 Task: Create in the project XpertTech in Backlog an issue 'Integrate a new live chat feature into an existing e-commerce website to improve customer service and engagement', assign it to team member softage.1@softage.net and change the status to IN PROGRESS.
Action: Mouse moved to (370, 230)
Screenshot: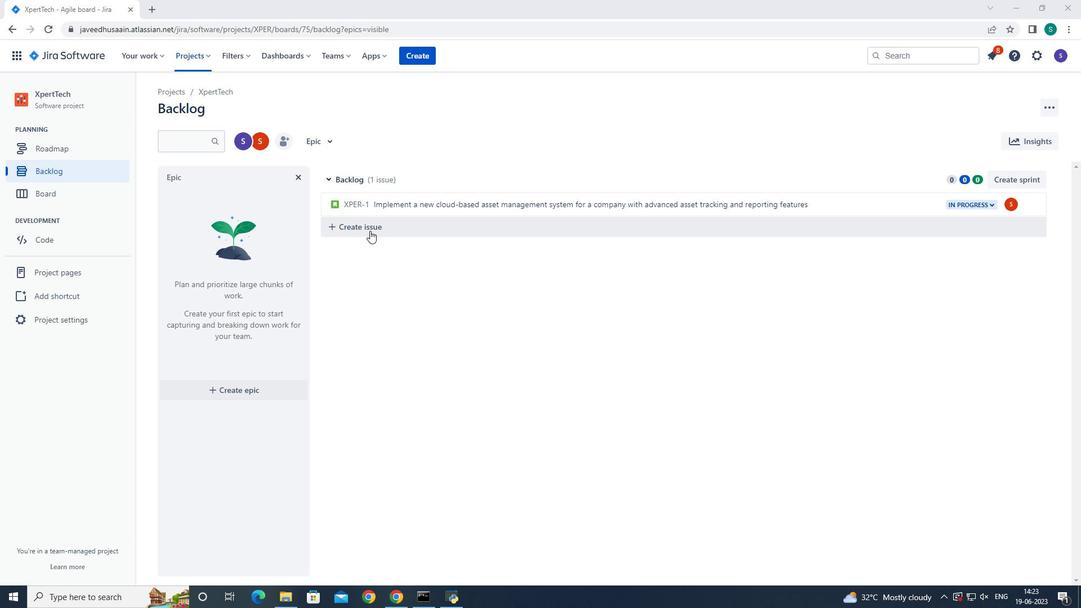 
Action: Mouse pressed left at (370, 230)
Screenshot: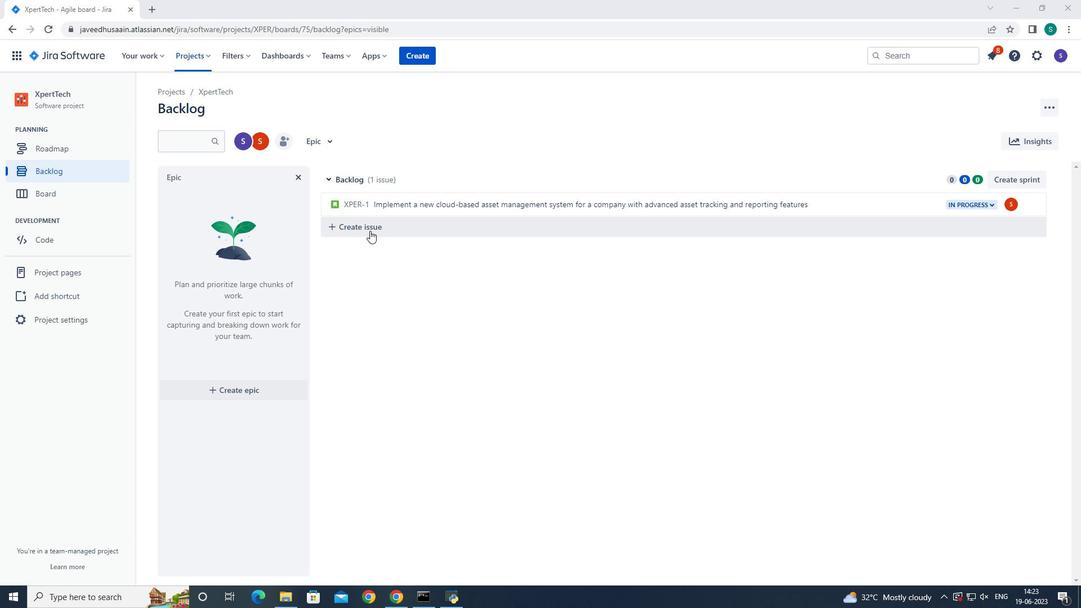 
Action: Mouse moved to (372, 222)
Screenshot: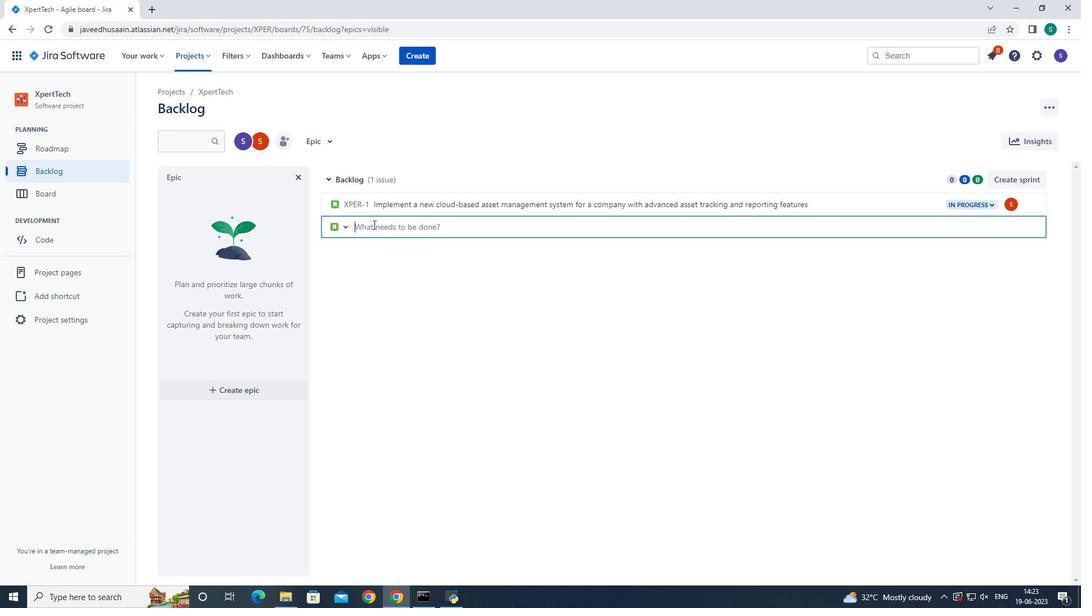 
Action: Mouse pressed left at (372, 222)
Screenshot: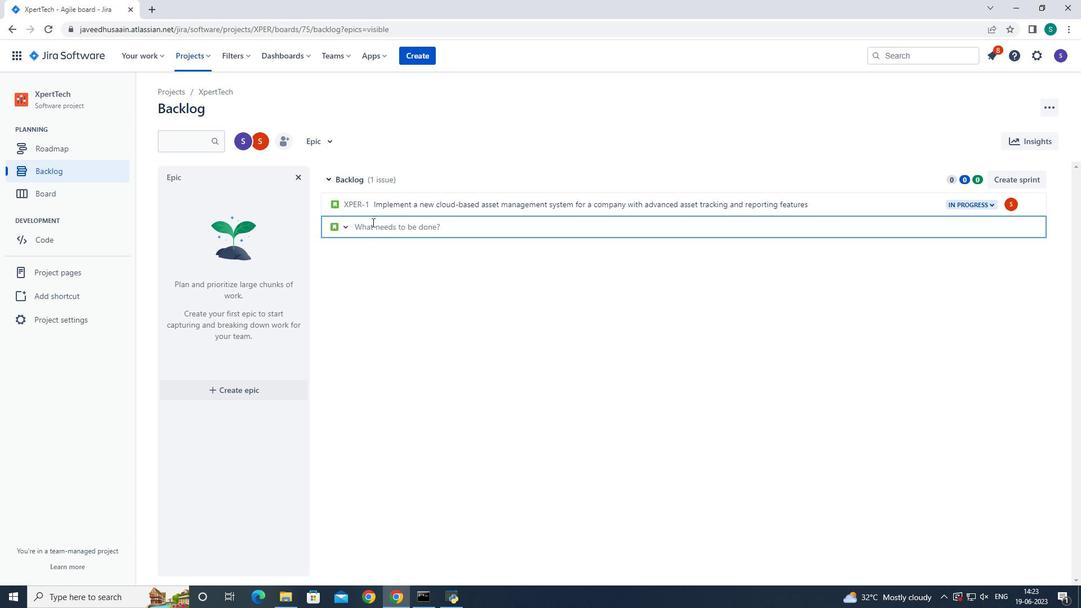 
Action: Key pressed <Key.shift>Integeate<Key.space>a<Key.space>new<Key.space>live<Key.space>chat<Key.space>feature<Key.space>into<Key.space>an<Key.space>exsting<Key.space>e-commerce<Key.space>website<Key.space>to<Key.space>improve<Key.space>customer<Key.space>service<Key.space>and<Key.space>engagement
Screenshot: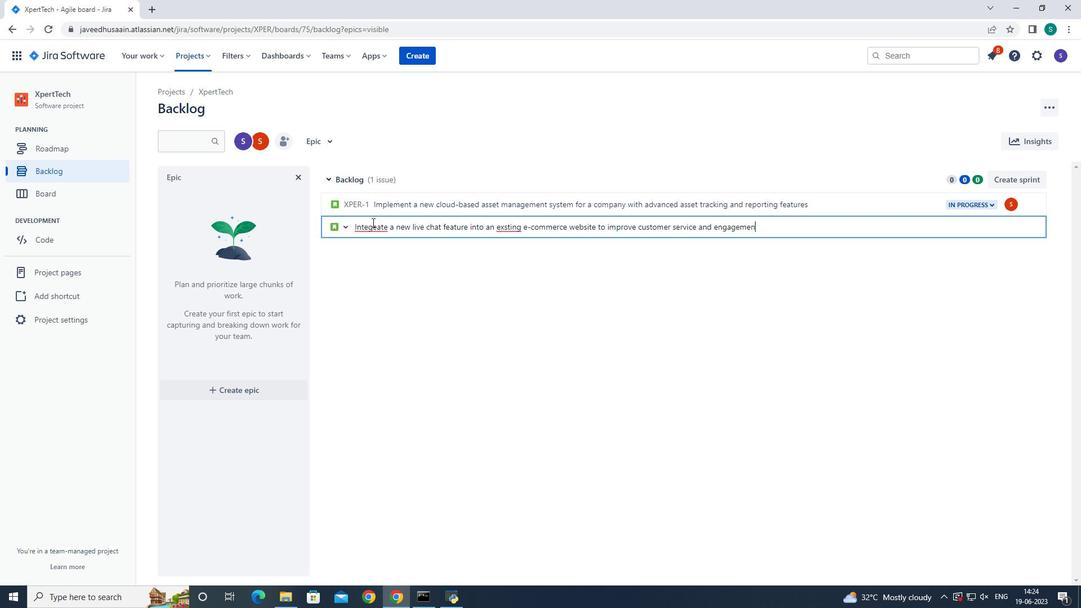 
Action: Mouse moved to (552, 257)
Screenshot: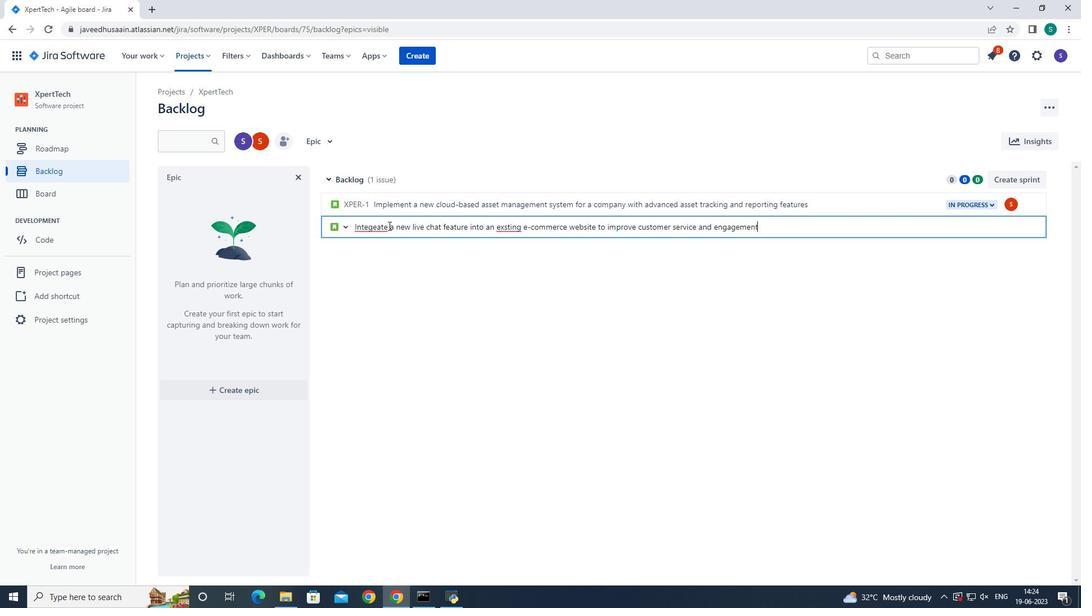 
Action: Key pressed <Key.enter>
Screenshot: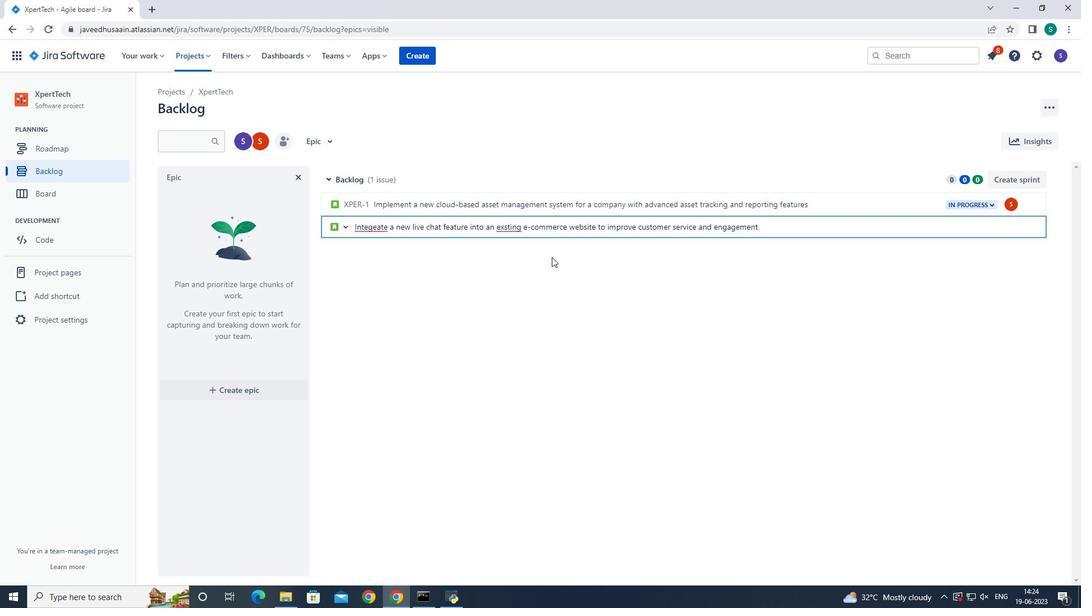 
Action: Mouse moved to (1010, 226)
Screenshot: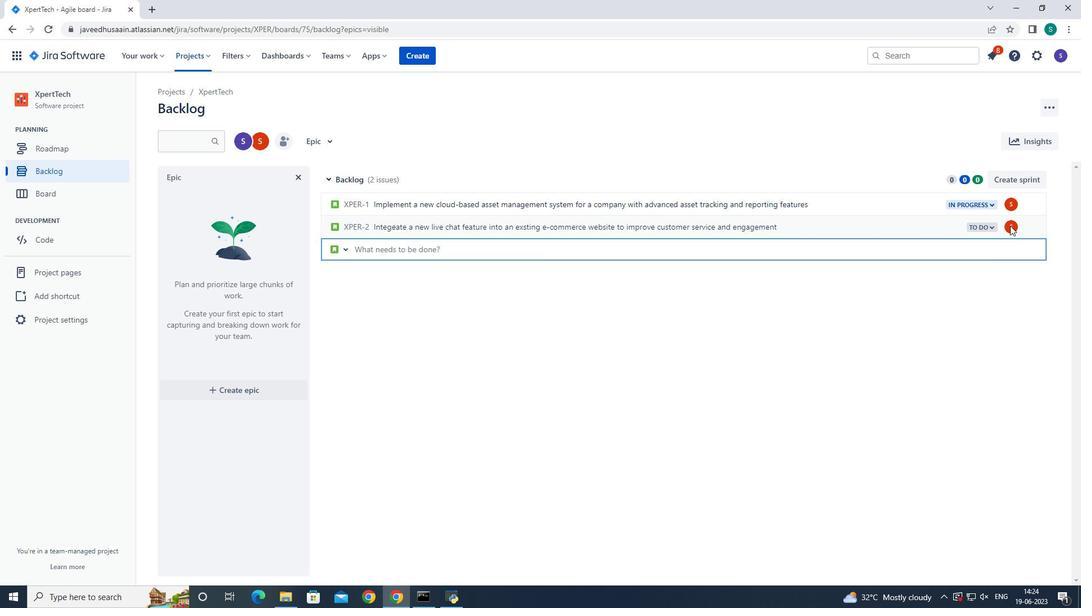 
Action: Mouse pressed left at (1010, 226)
Screenshot: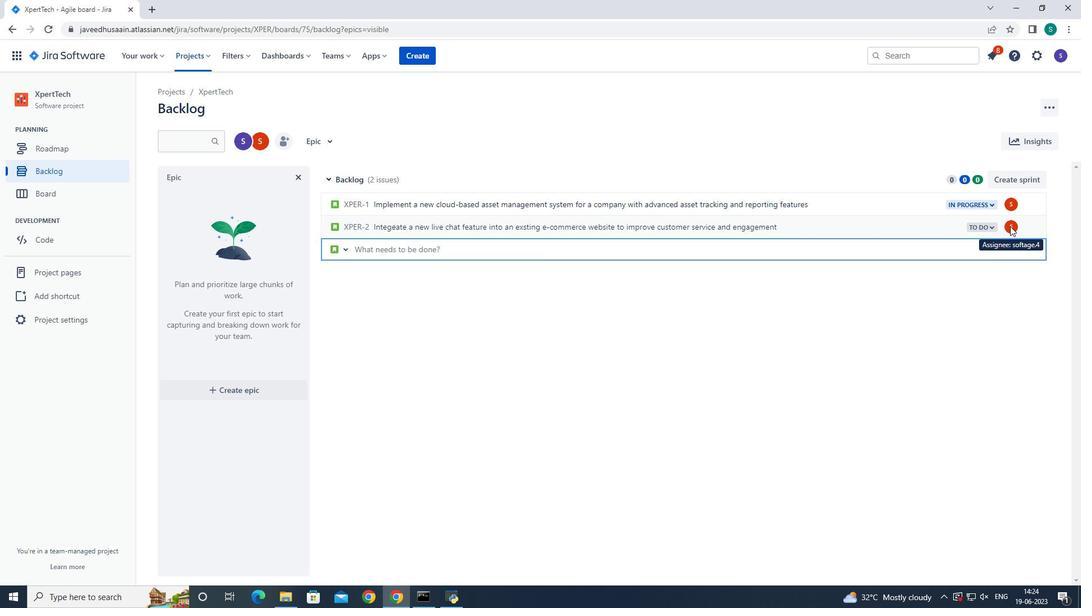 
Action: Mouse pressed left at (1010, 226)
Screenshot: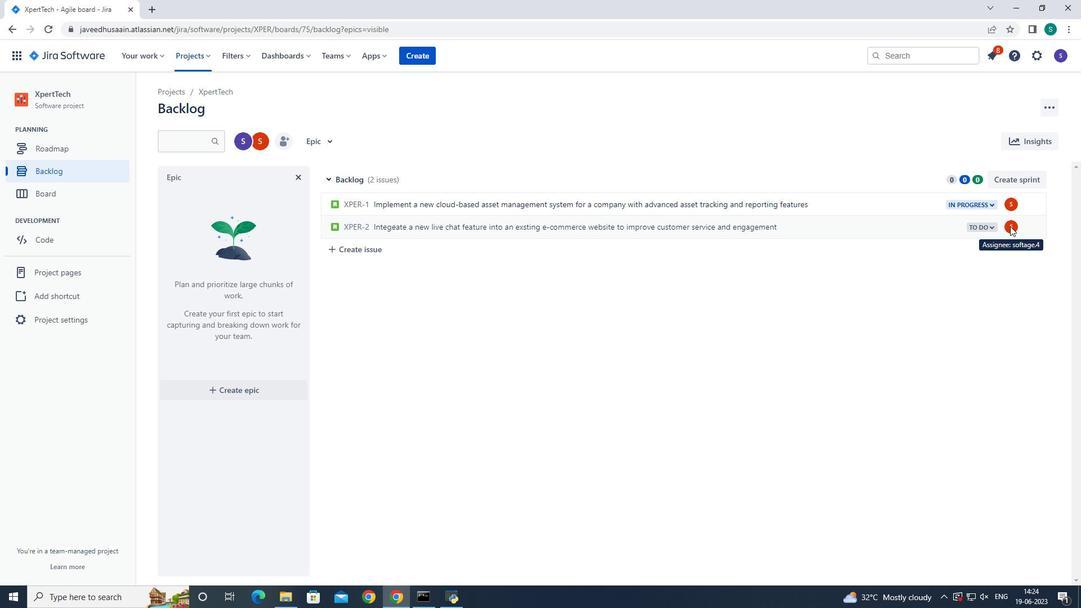 
Action: Mouse moved to (1011, 227)
Screenshot: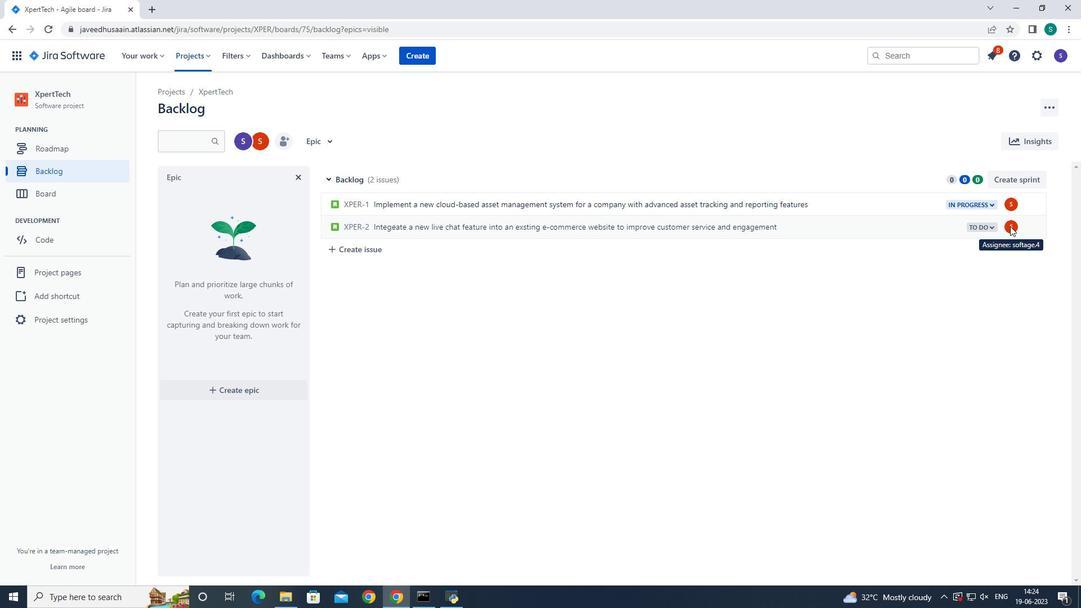 
Action: Mouse pressed left at (1011, 227)
Screenshot: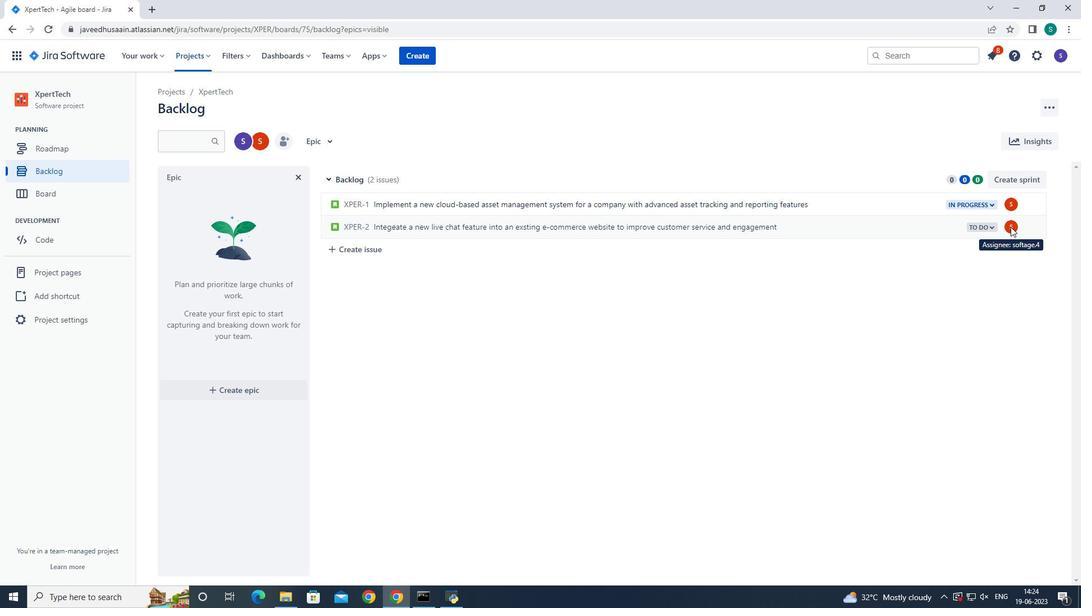 
Action: Mouse moved to (1008, 227)
Screenshot: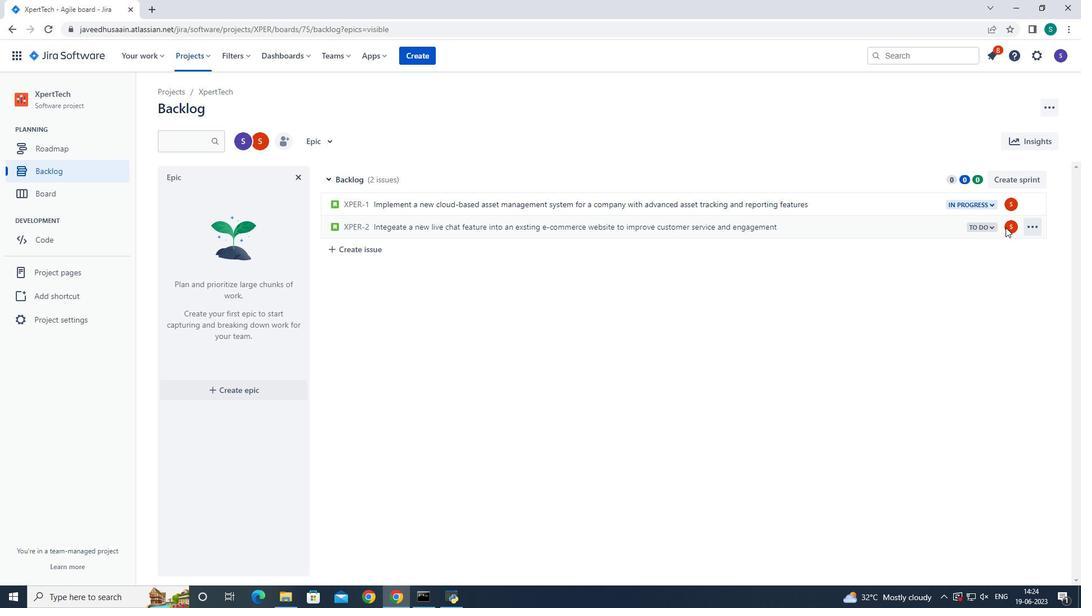 
Action: Mouse pressed left at (1008, 227)
Screenshot: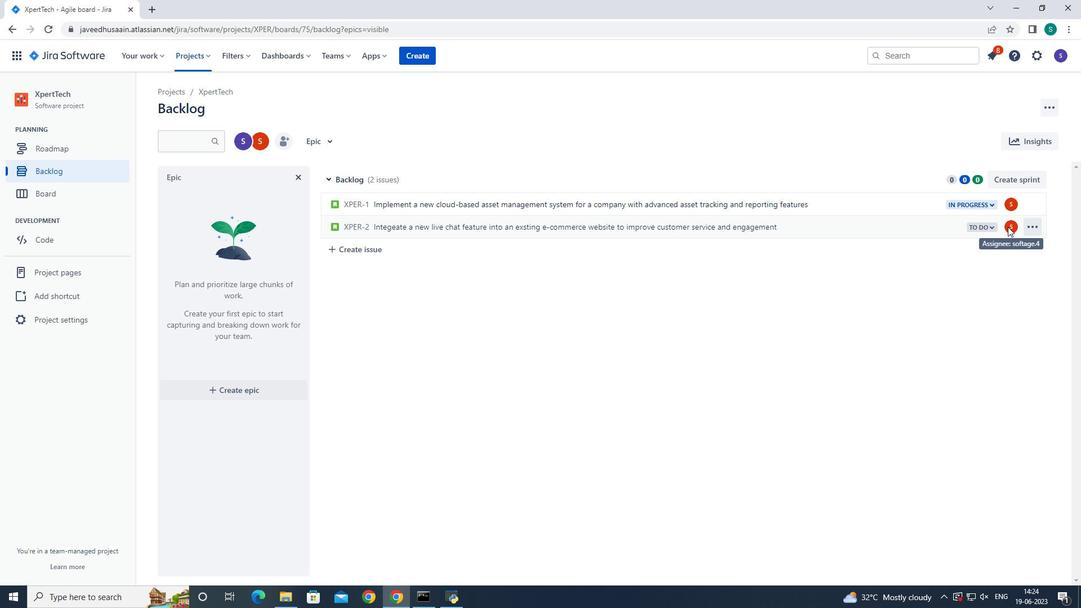 
Action: Mouse moved to (989, 236)
Screenshot: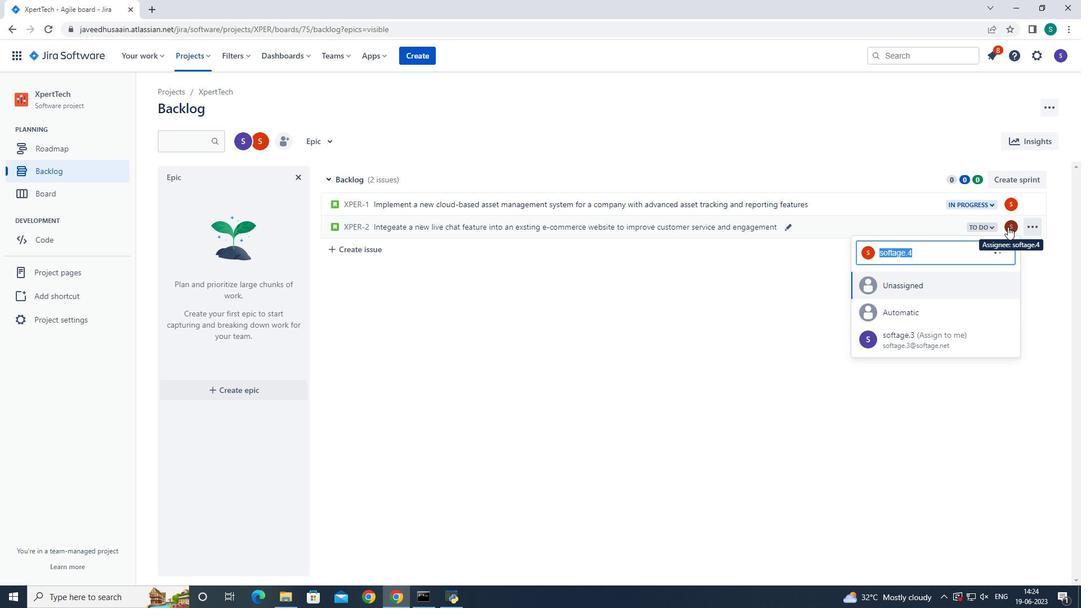 
Action: Key pressed <Key.backspace>softage.1<Key.shift>@softage.net
Screenshot: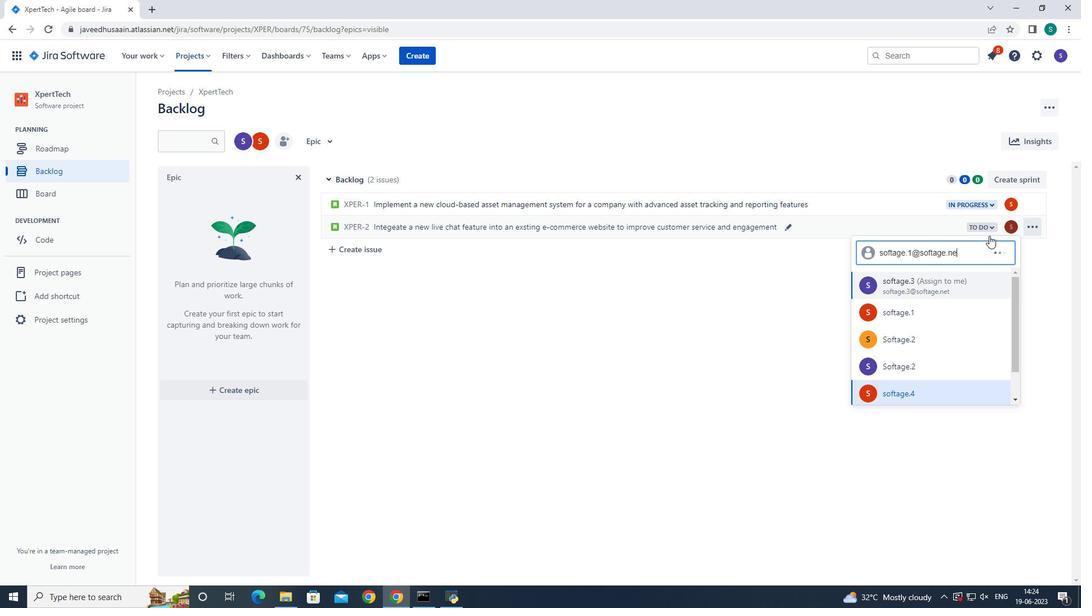 
Action: Mouse moved to (909, 283)
Screenshot: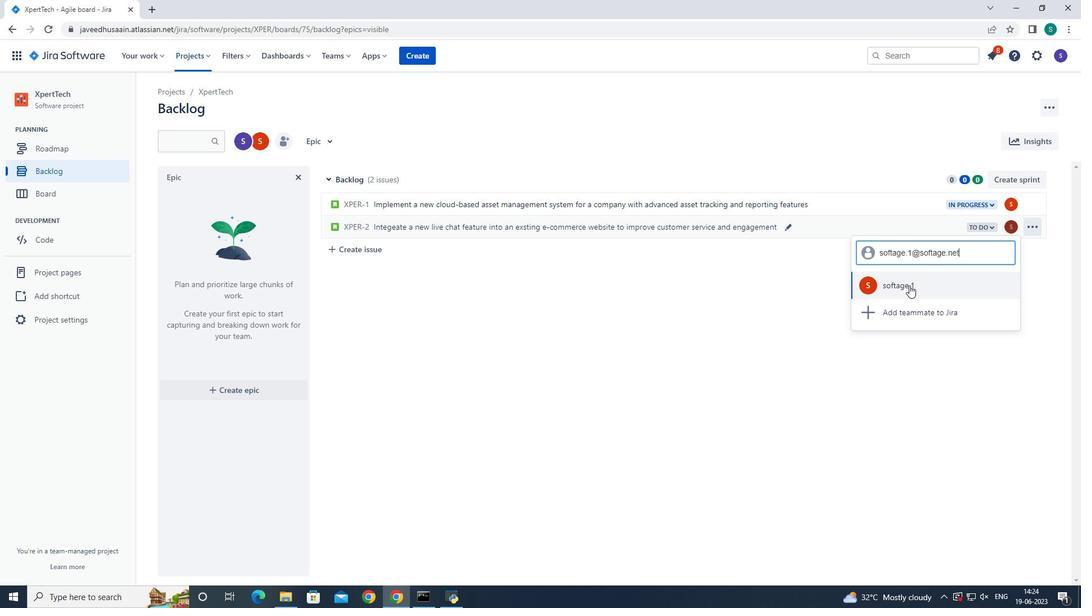 
Action: Mouse pressed left at (909, 283)
Screenshot: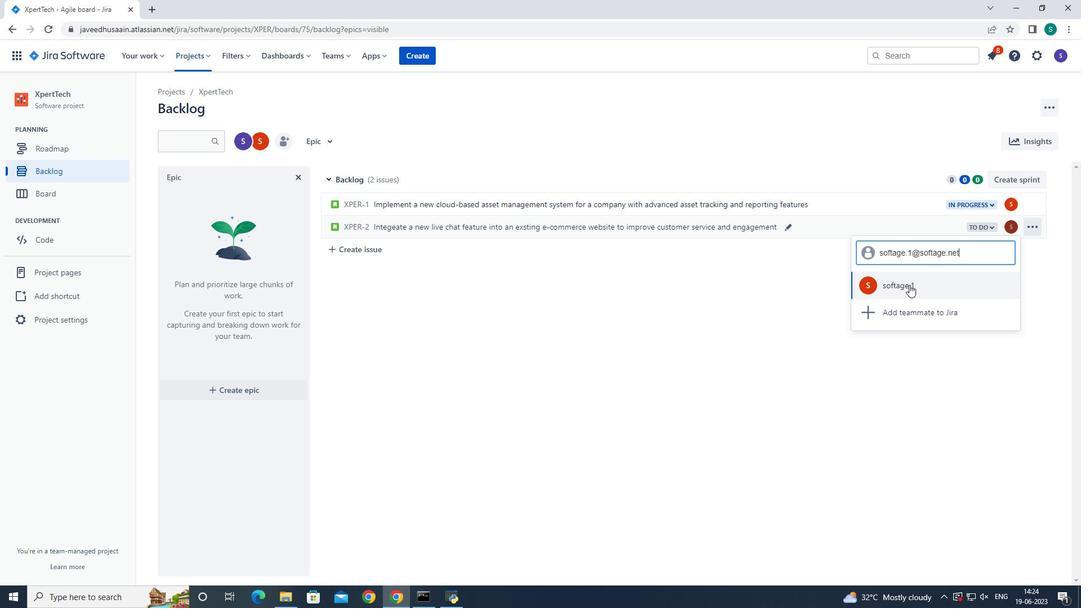 
Action: Mouse moved to (991, 226)
Screenshot: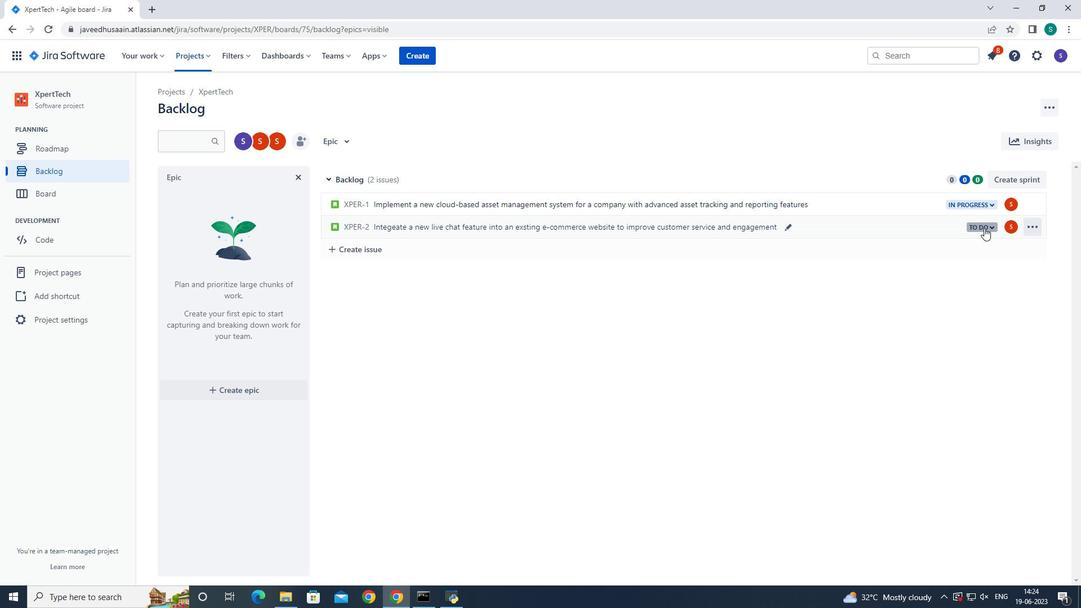 
Action: Mouse pressed left at (991, 226)
Screenshot: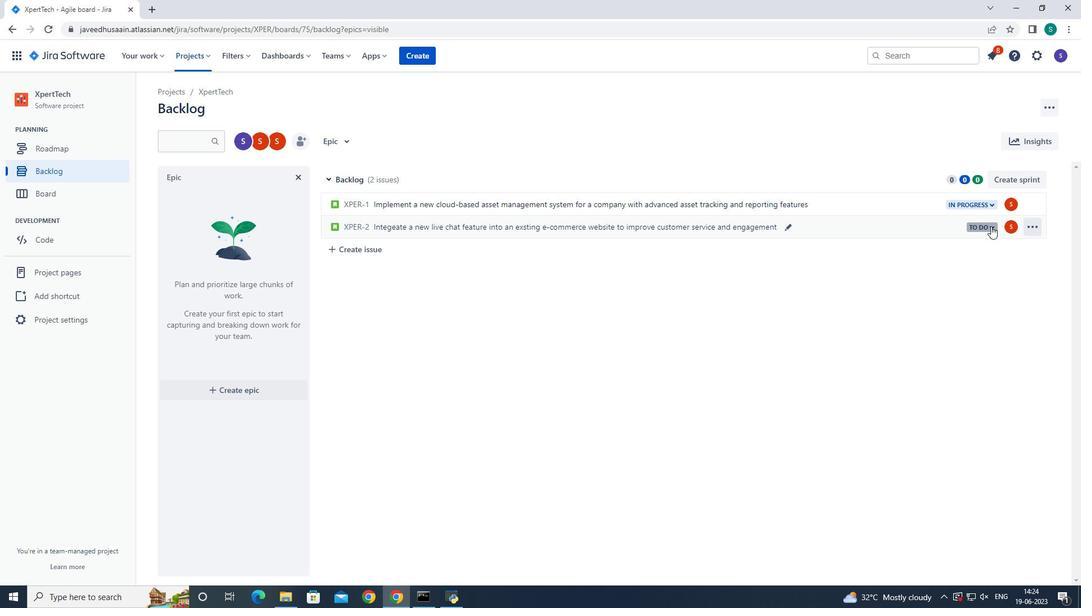 
Action: Mouse moved to (905, 250)
Screenshot: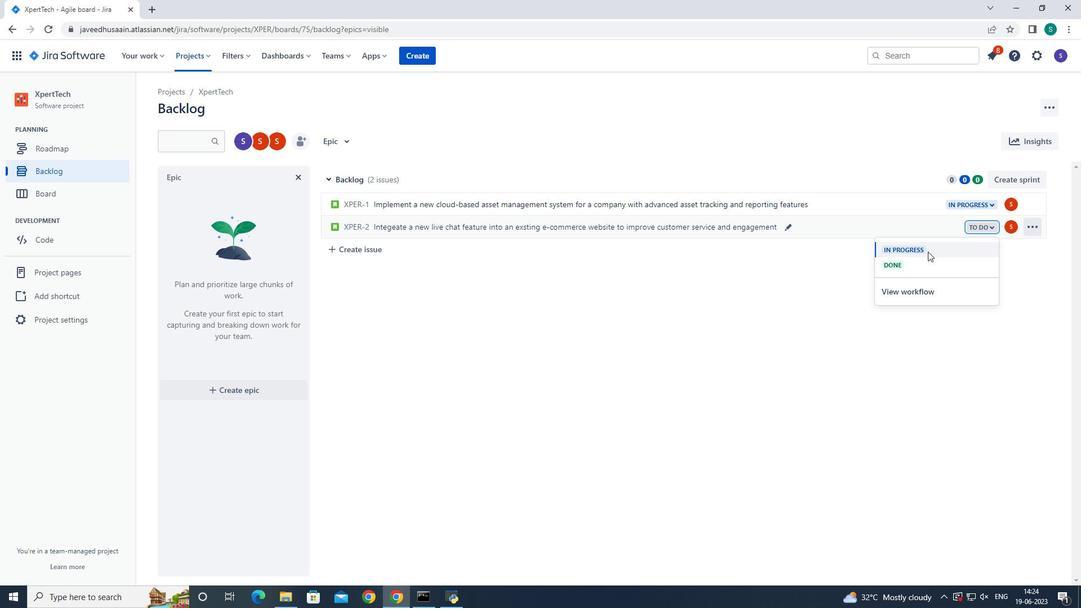 
Action: Mouse pressed left at (905, 250)
Screenshot: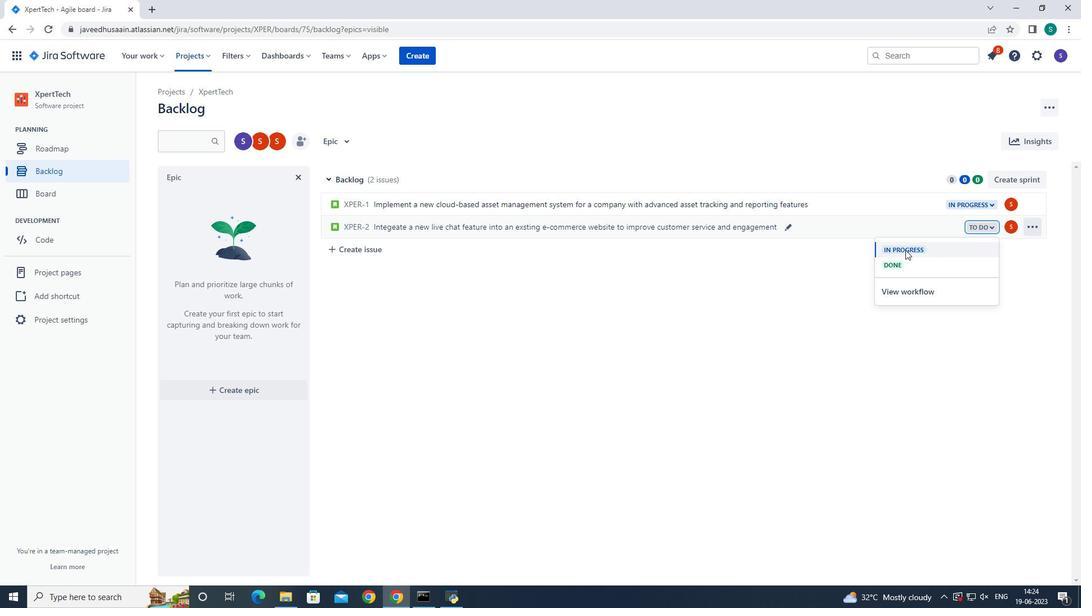
Action: Mouse moved to (905, 249)
Screenshot: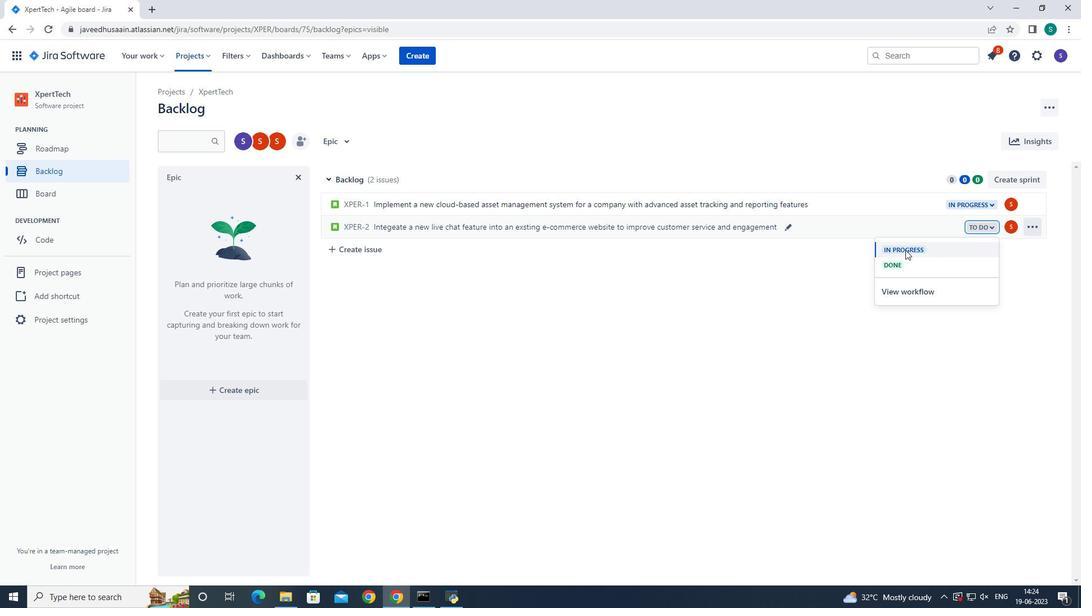 
